 Task: View all the price books created by the user
Action: Mouse scrolled (241, 294) with delta (0, 0)
Screenshot: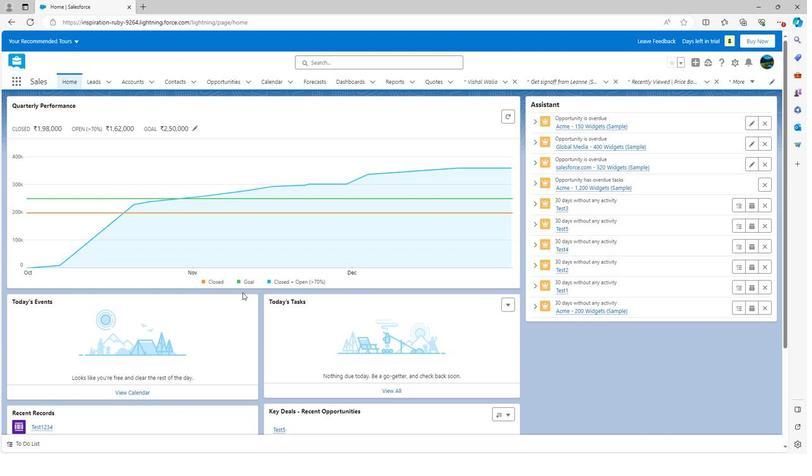 
Action: Mouse moved to (241, 294)
Screenshot: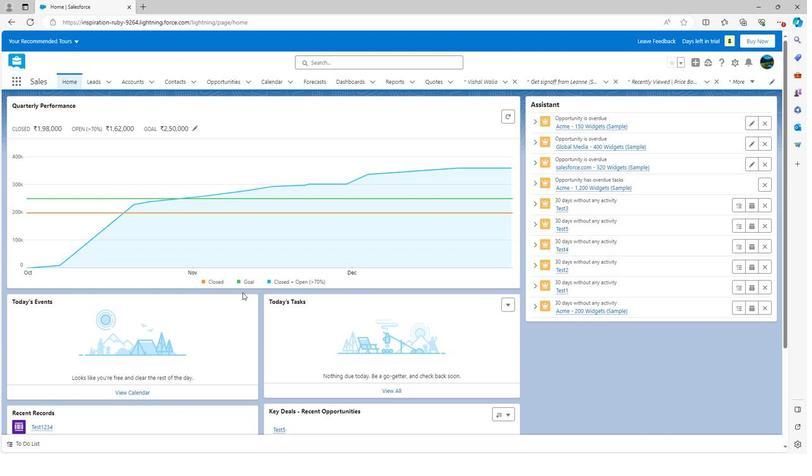 
Action: Mouse scrolled (241, 293) with delta (0, 0)
Screenshot: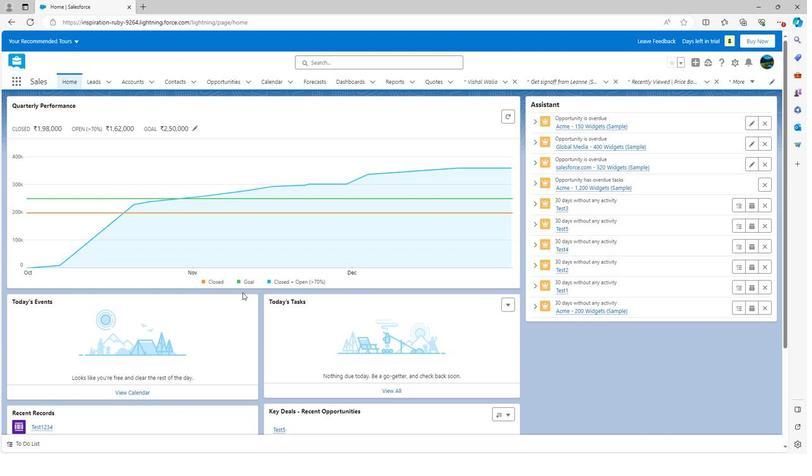 
Action: Mouse scrolled (241, 293) with delta (0, 0)
Screenshot: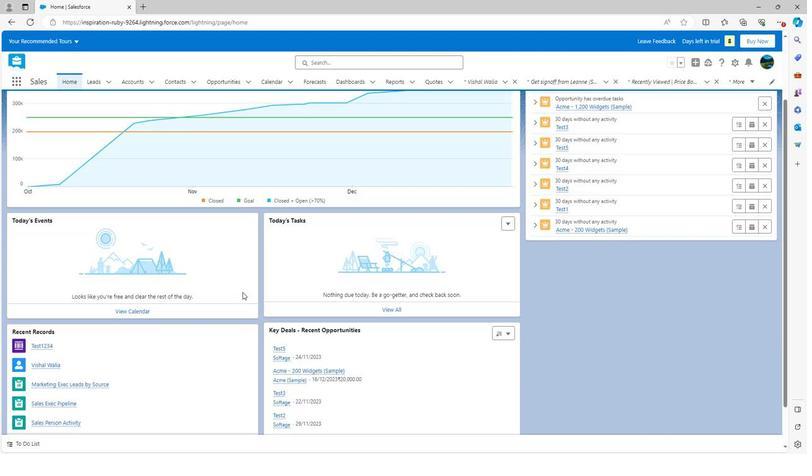 
Action: Mouse scrolled (241, 293) with delta (0, 0)
Screenshot: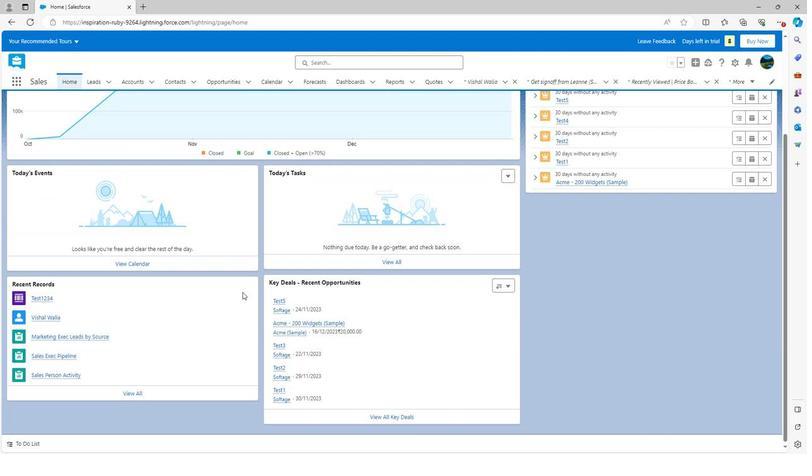 
Action: Mouse scrolled (241, 294) with delta (0, 0)
Screenshot: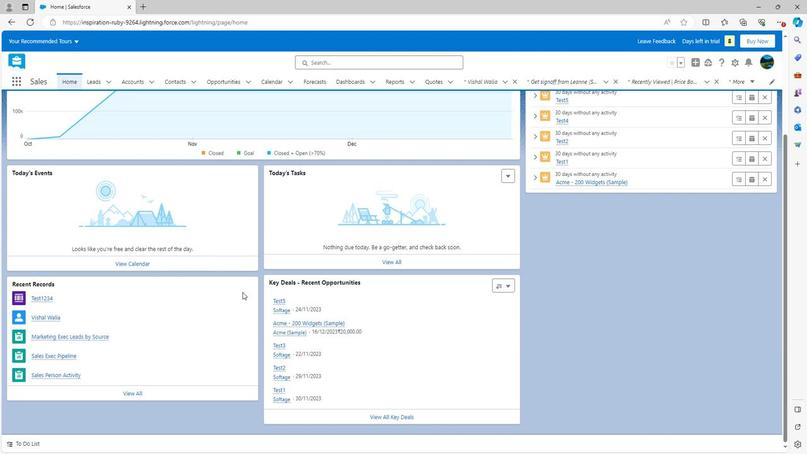 
Action: Mouse scrolled (241, 294) with delta (0, 0)
Screenshot: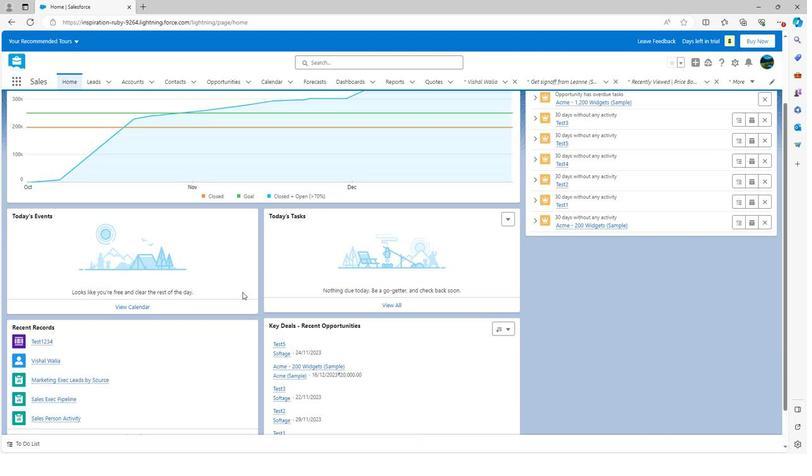 
Action: Mouse scrolled (241, 294) with delta (0, 0)
Screenshot: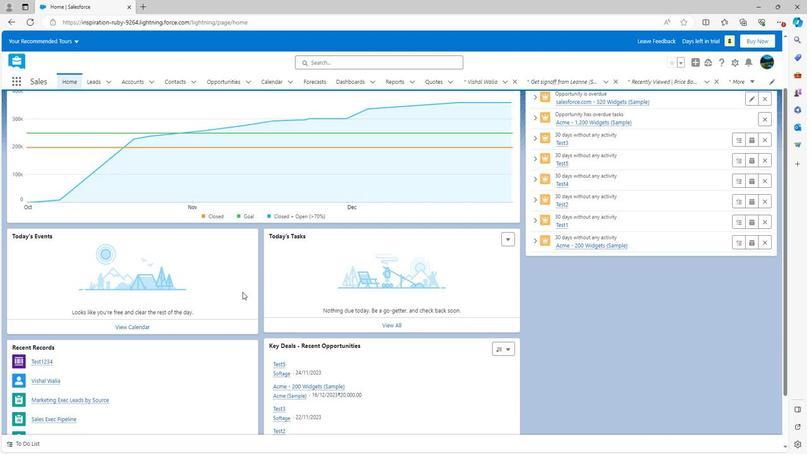 
Action: Mouse scrolled (241, 294) with delta (0, 0)
Screenshot: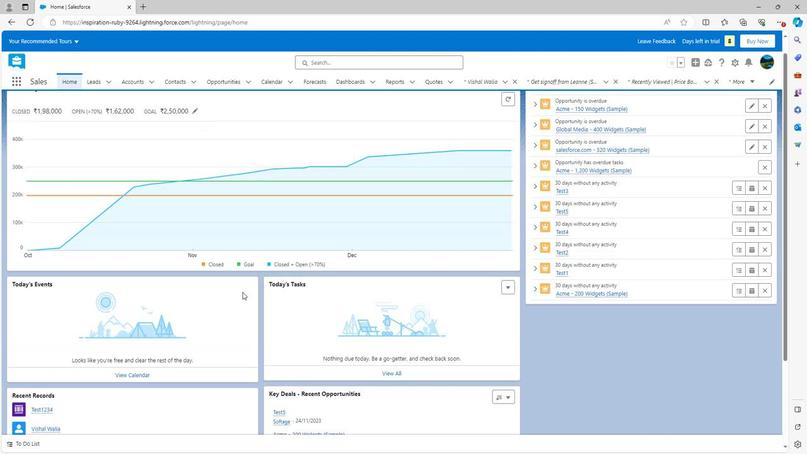 
Action: Mouse moved to (679, 83)
Screenshot: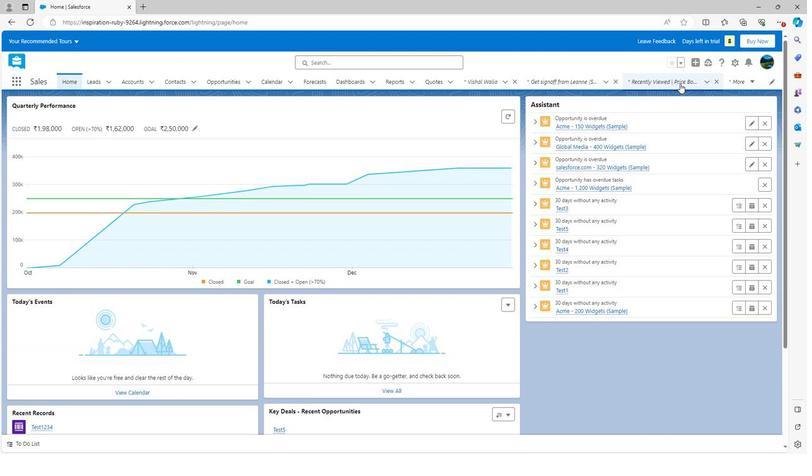 
Action: Mouse pressed left at (679, 83)
Screenshot: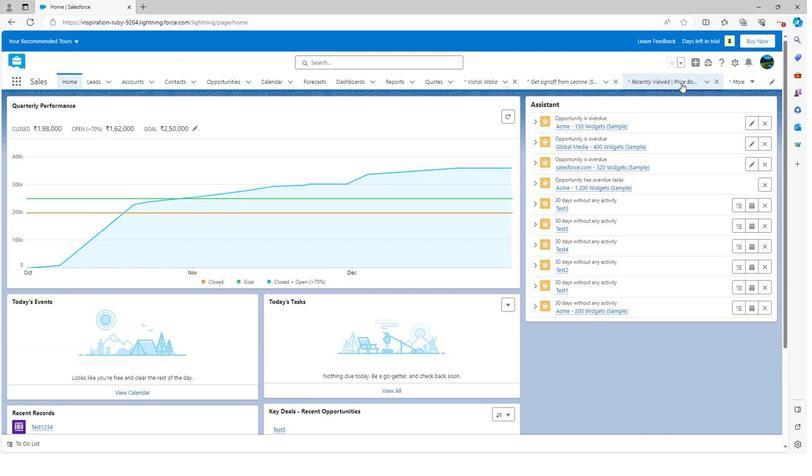 
Action: Mouse moved to (92, 114)
Screenshot: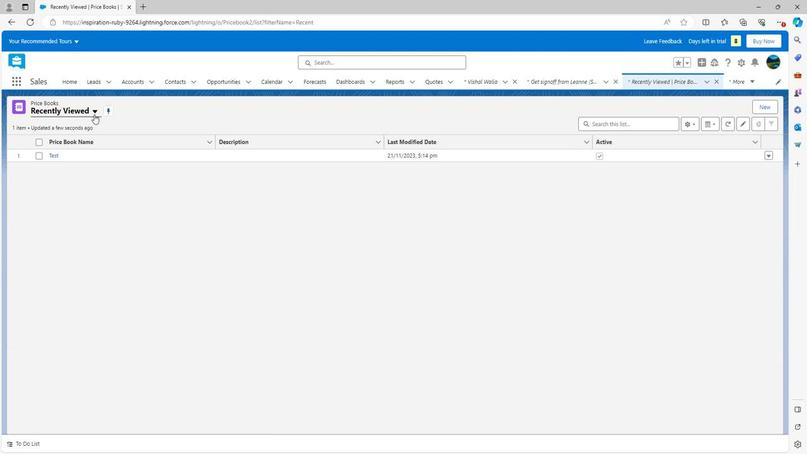 
Action: Mouse pressed left at (92, 114)
Screenshot: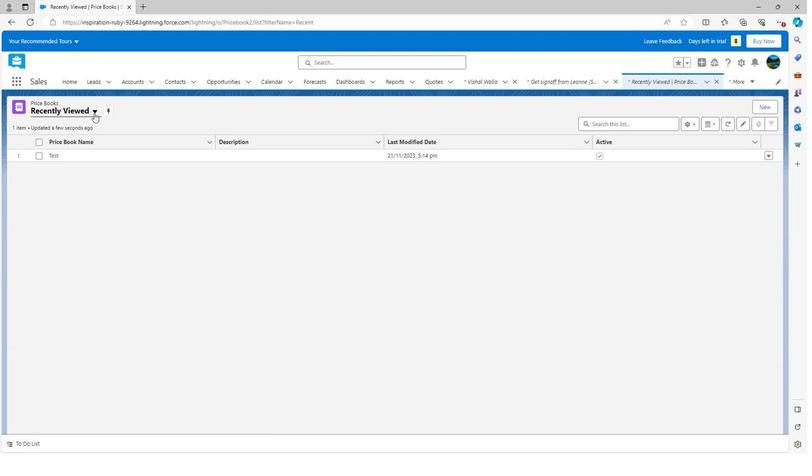
Action: Mouse moved to (83, 140)
Screenshot: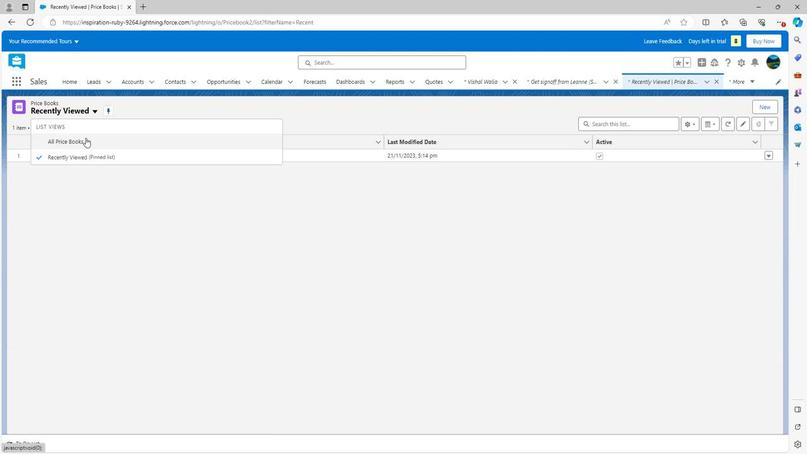 
Action: Mouse pressed left at (83, 140)
Screenshot: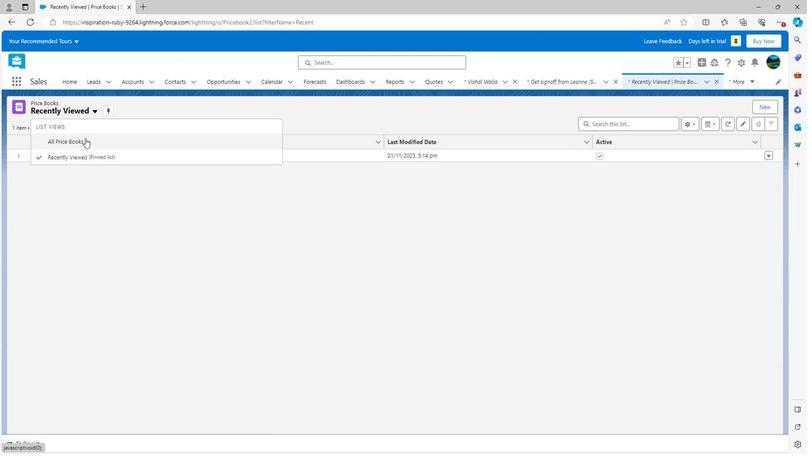 
Action: Mouse moved to (202, 203)
Screenshot: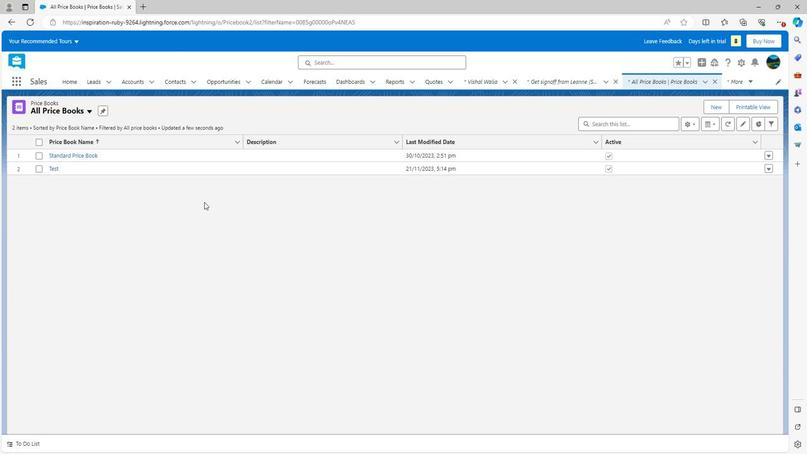 
Action: Mouse scrolled (202, 203) with delta (0, 0)
Screenshot: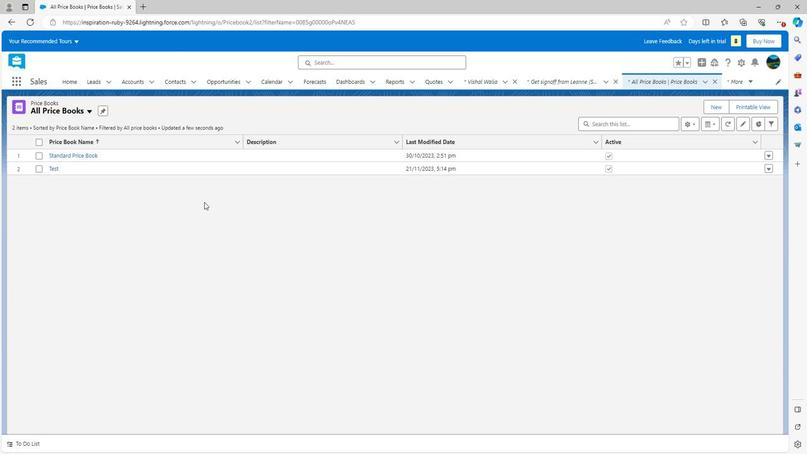 
Action: Mouse scrolled (202, 203) with delta (0, 0)
Screenshot: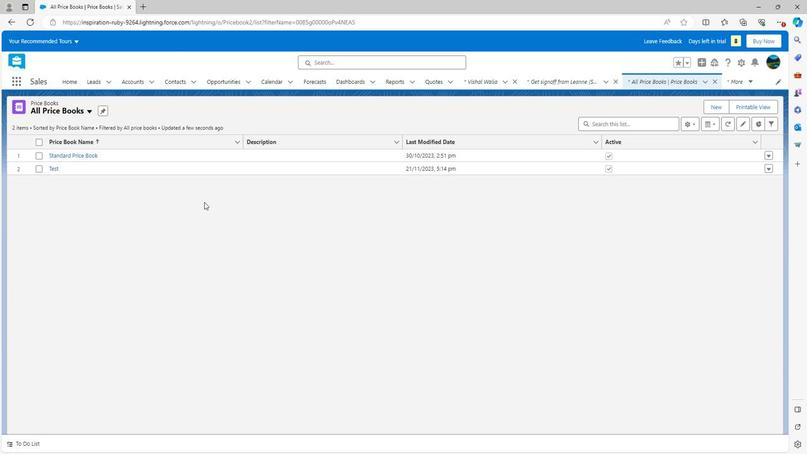 
Action: Mouse moved to (200, 270)
Screenshot: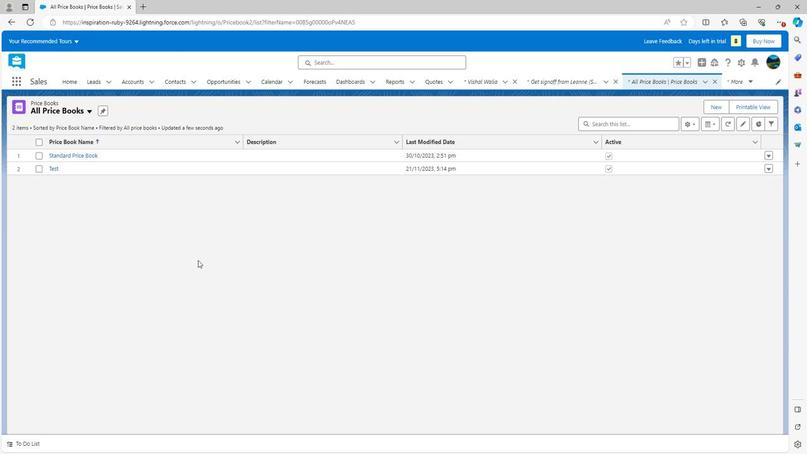 
